Task: Add a condition where "Channel Is Voicemail" in new tickets in your groups.
Action: Mouse moved to (170, 397)
Screenshot: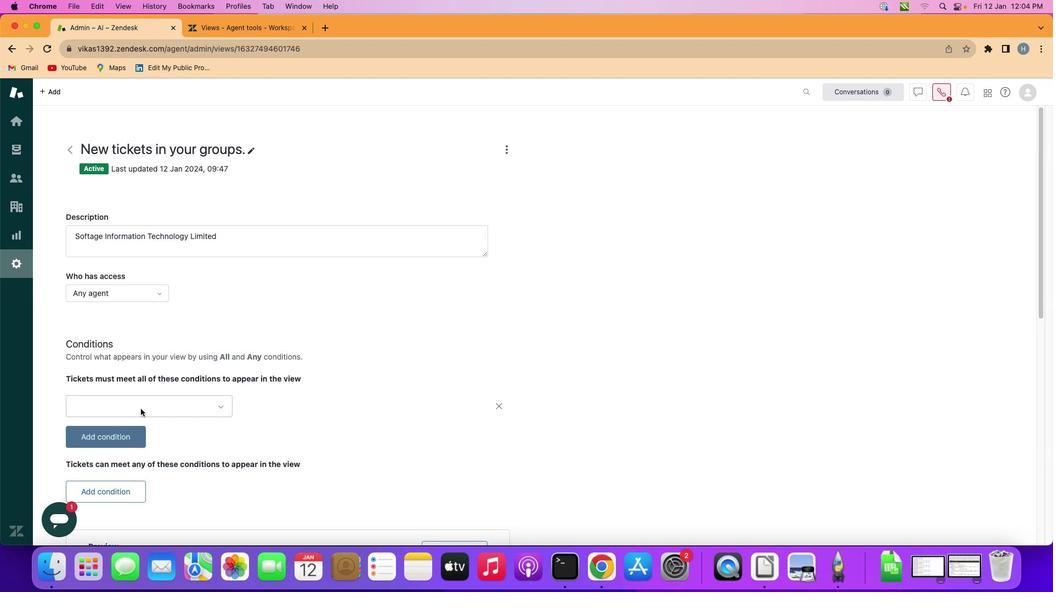 
Action: Mouse pressed left at (170, 397)
Screenshot: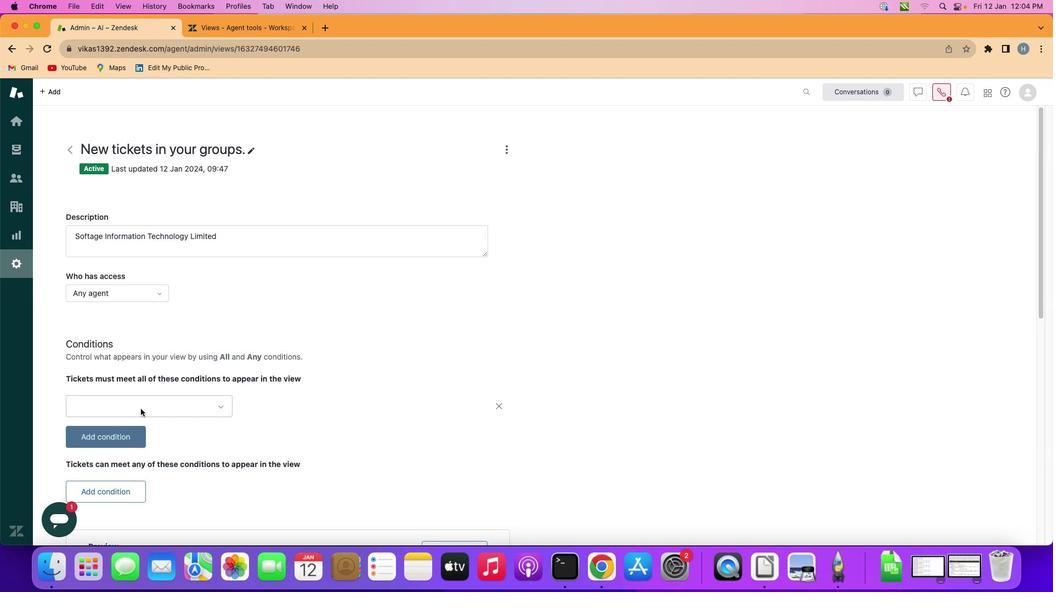 
Action: Mouse moved to (232, 391)
Screenshot: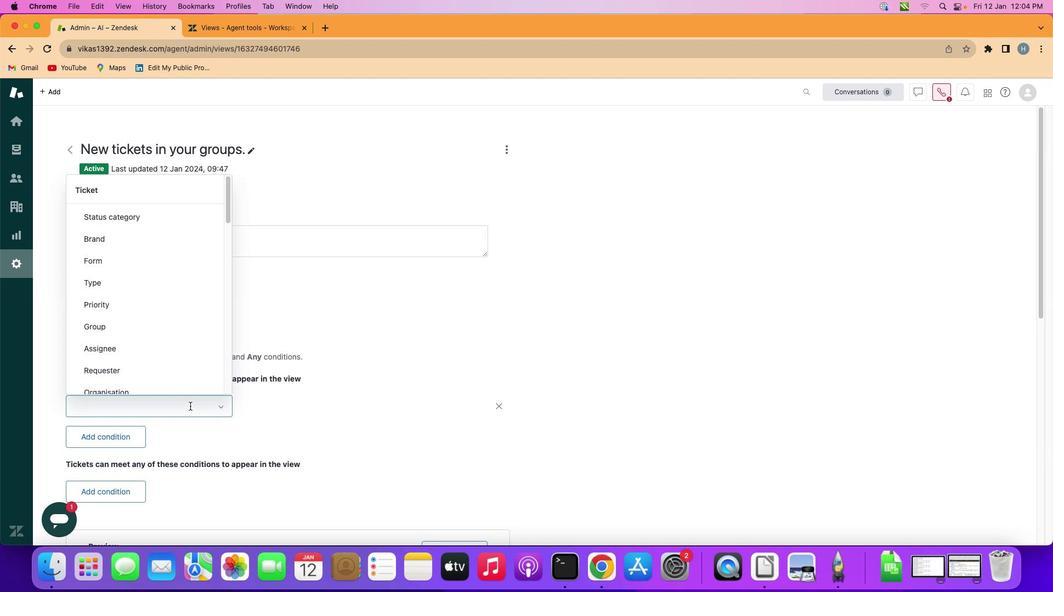 
Action: Mouse pressed left at (232, 391)
Screenshot: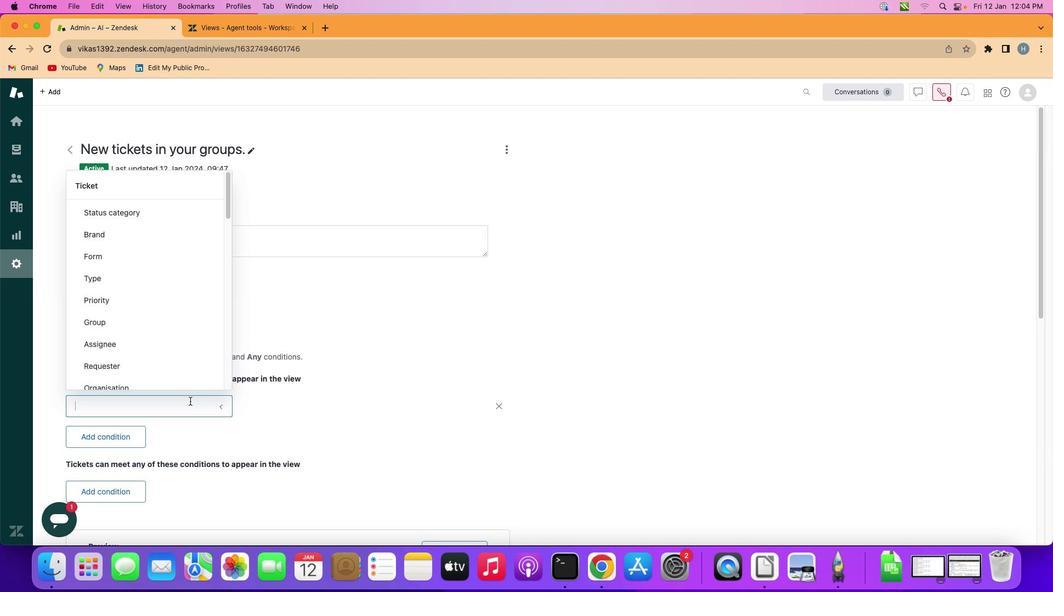 
Action: Mouse moved to (242, 289)
Screenshot: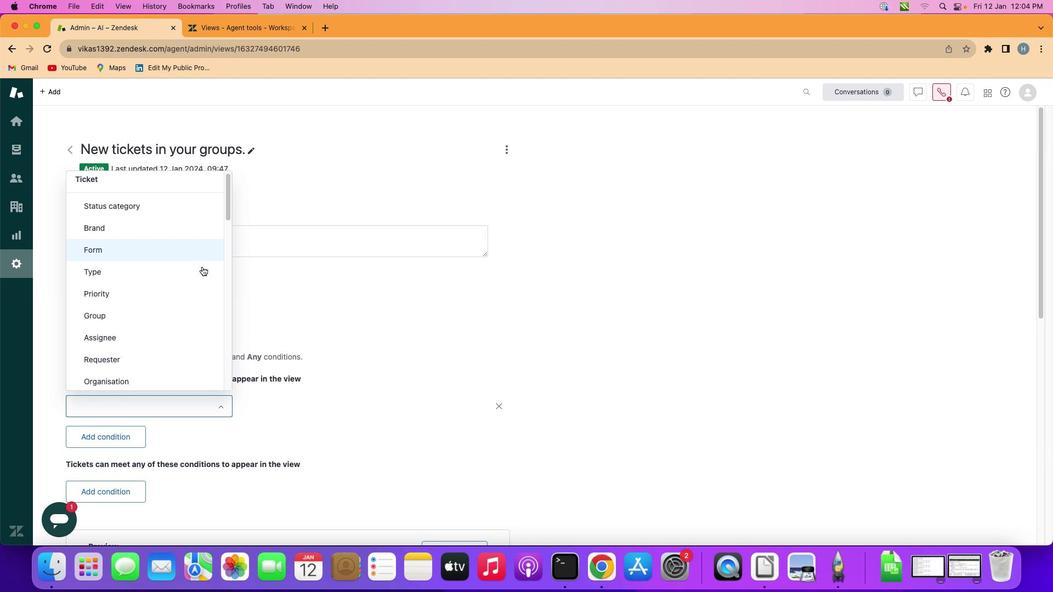
Action: Mouse scrolled (242, 289) with delta (64, 93)
Screenshot: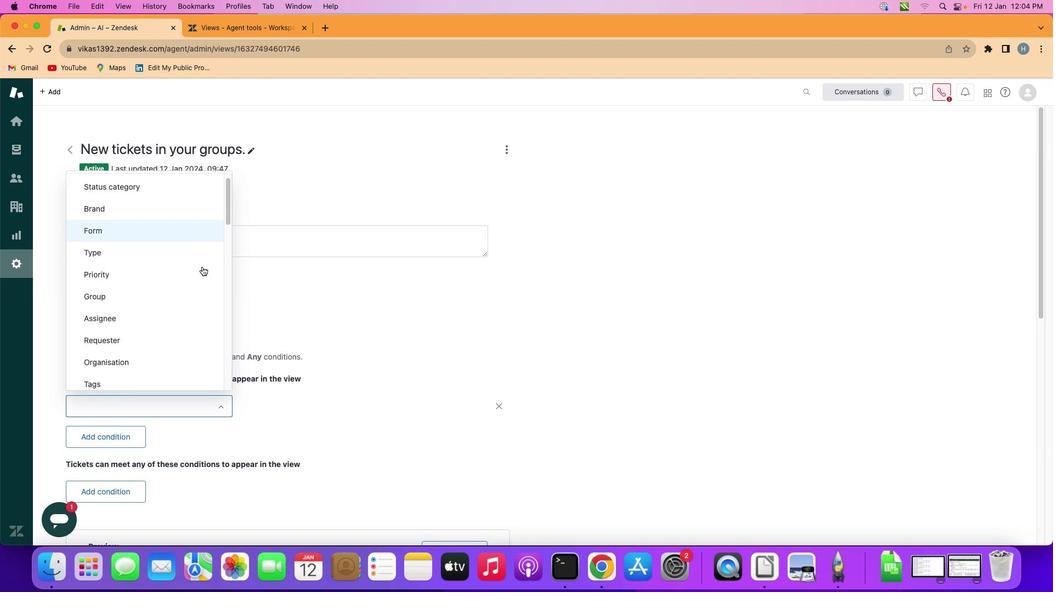 
Action: Mouse scrolled (242, 289) with delta (64, 93)
Screenshot: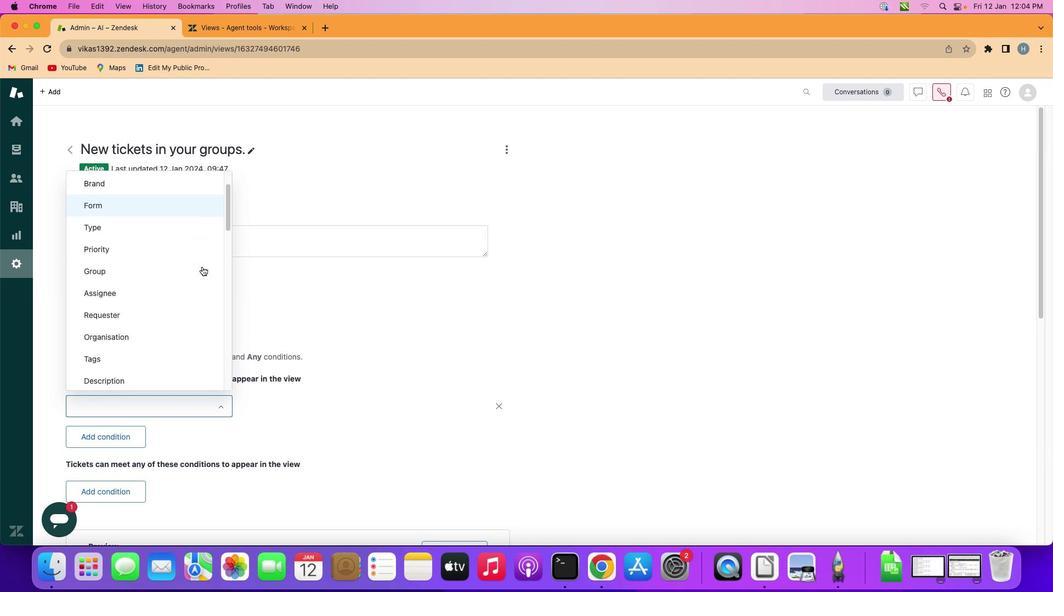 
Action: Mouse scrolled (242, 289) with delta (64, 93)
Screenshot: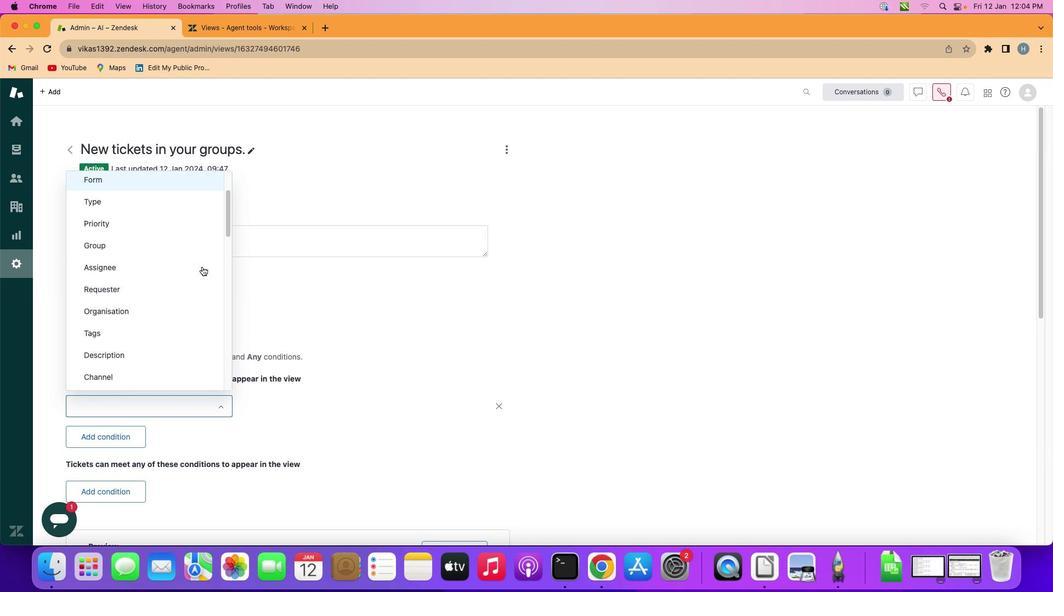 
Action: Mouse scrolled (242, 289) with delta (64, 93)
Screenshot: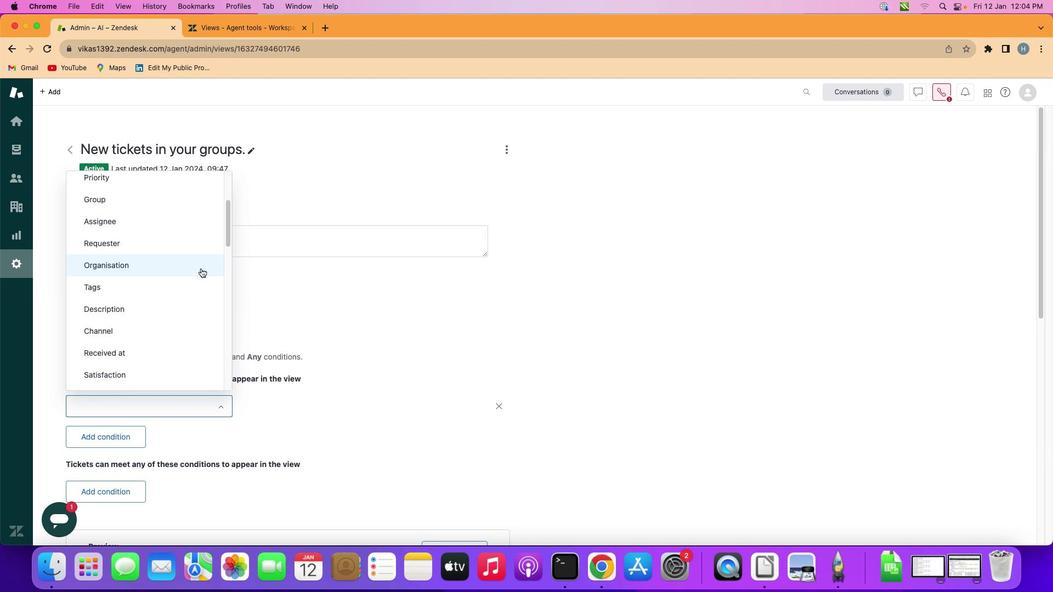 
Action: Mouse scrolled (242, 289) with delta (64, 93)
Screenshot: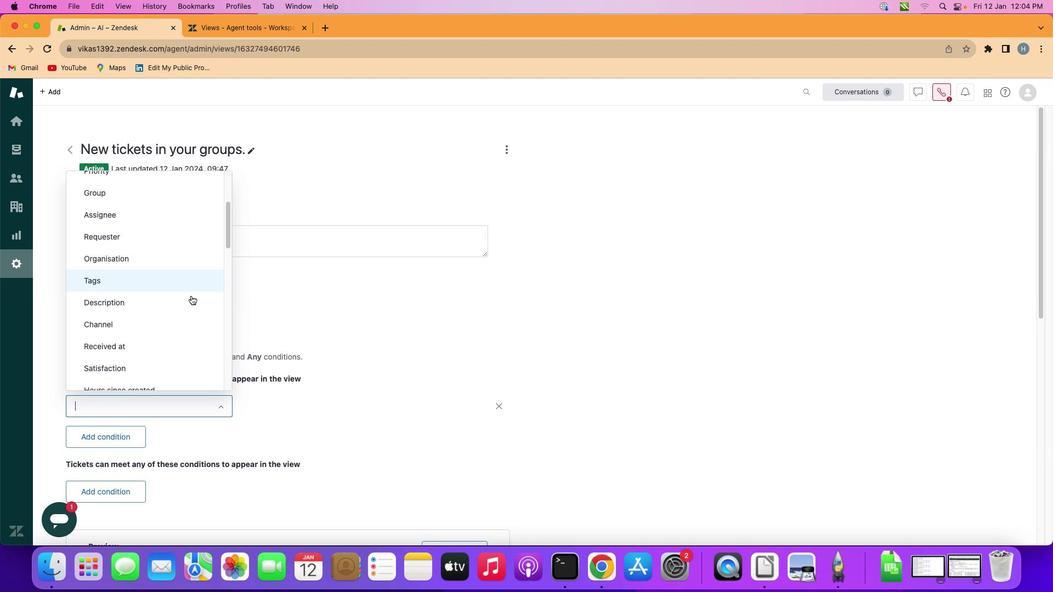 
Action: Mouse moved to (230, 326)
Screenshot: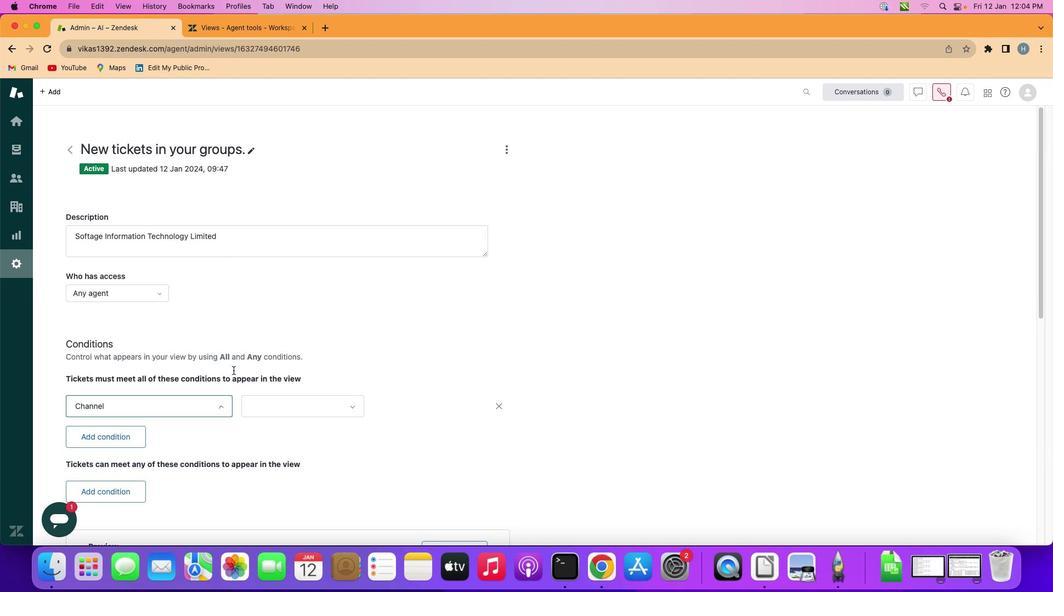 
Action: Mouse pressed left at (230, 326)
Screenshot: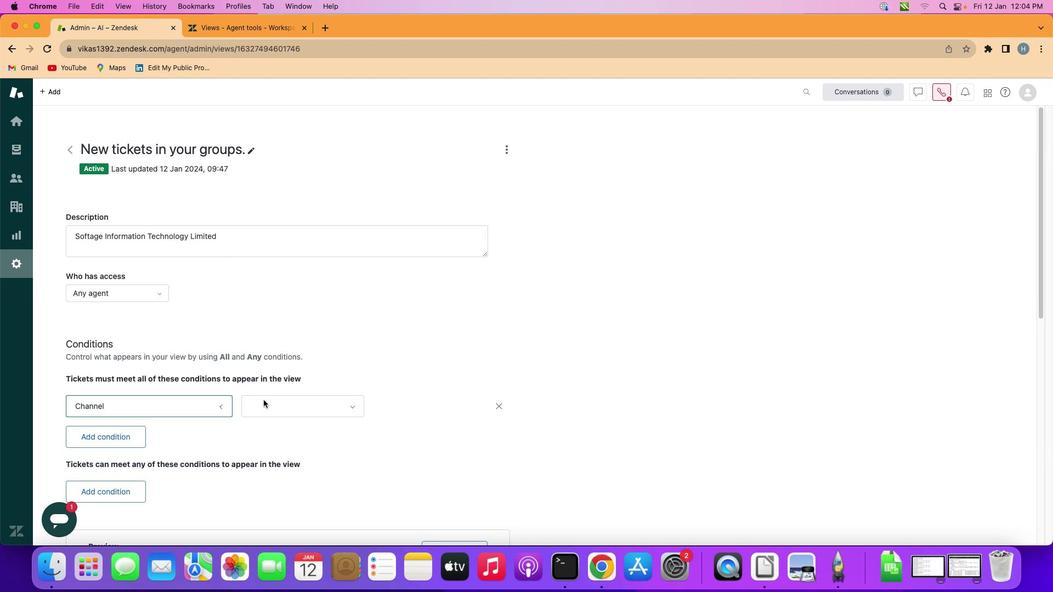 
Action: Mouse moved to (312, 391)
Screenshot: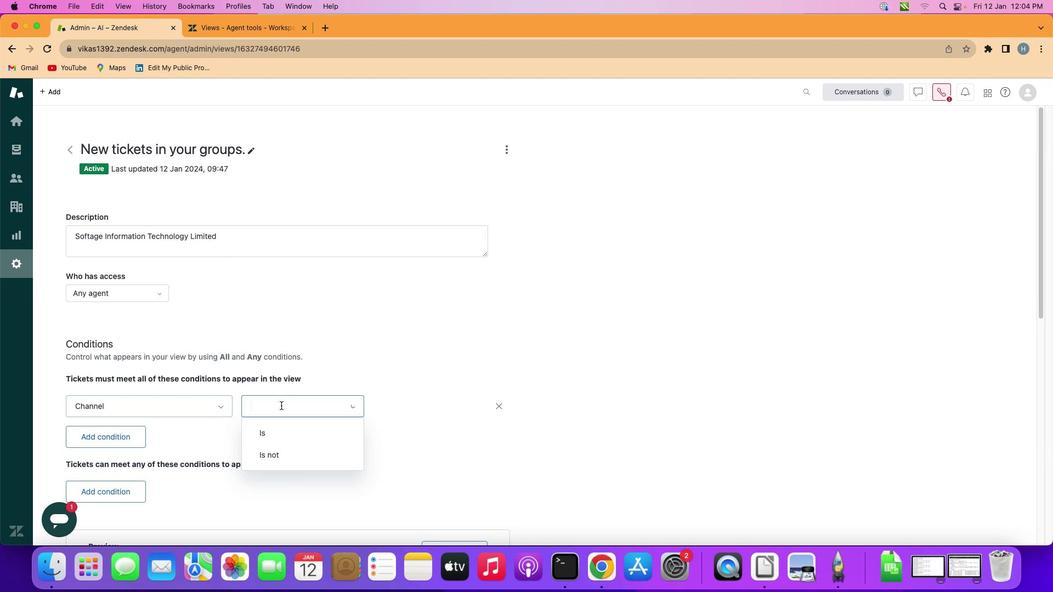 
Action: Mouse pressed left at (312, 391)
Screenshot: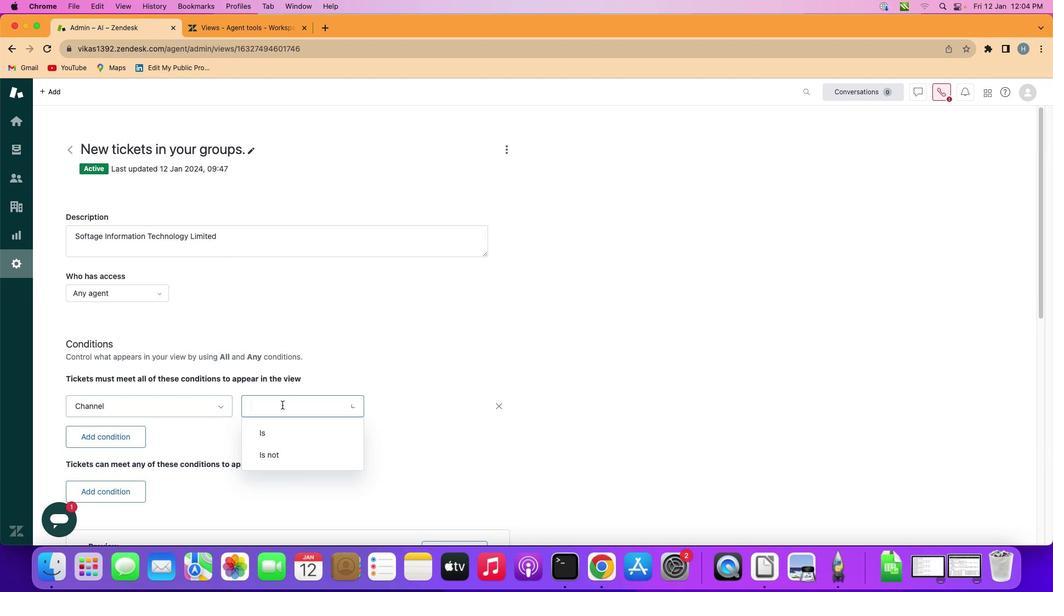 
Action: Mouse moved to (321, 412)
Screenshot: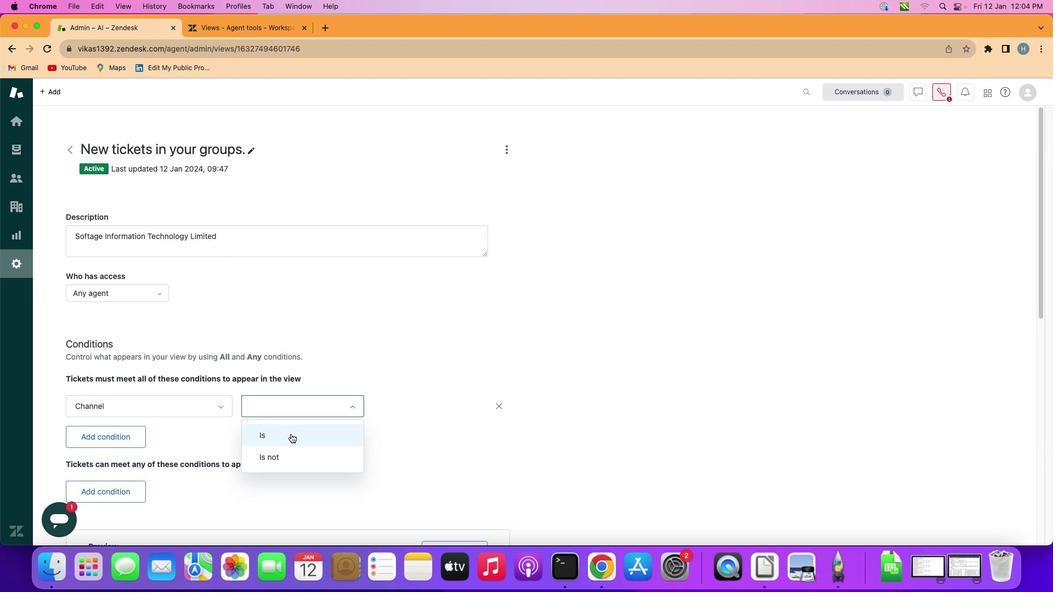 
Action: Mouse pressed left at (321, 412)
Screenshot: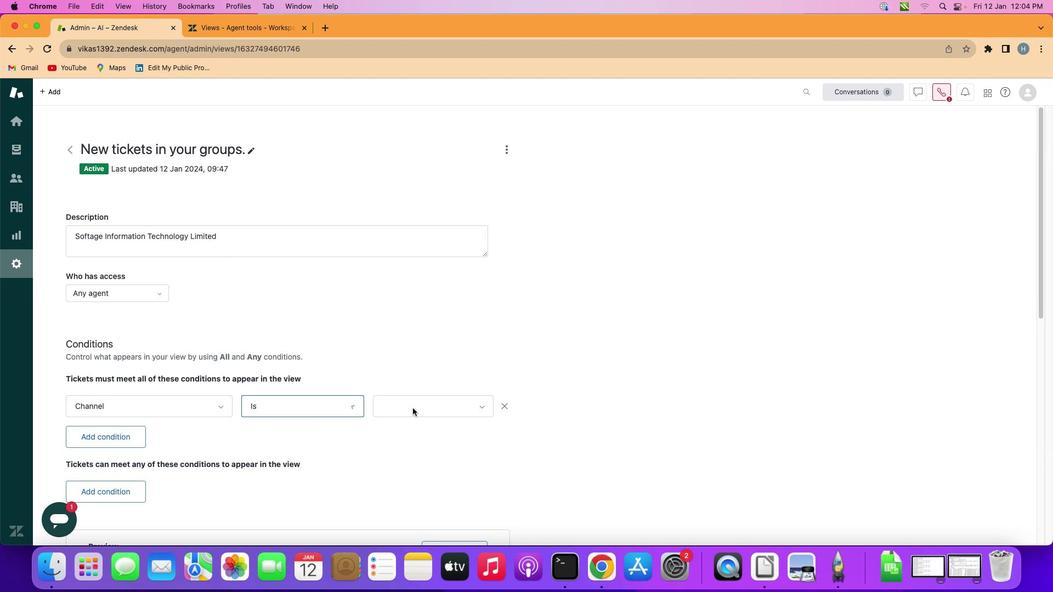 
Action: Mouse moved to (455, 385)
Screenshot: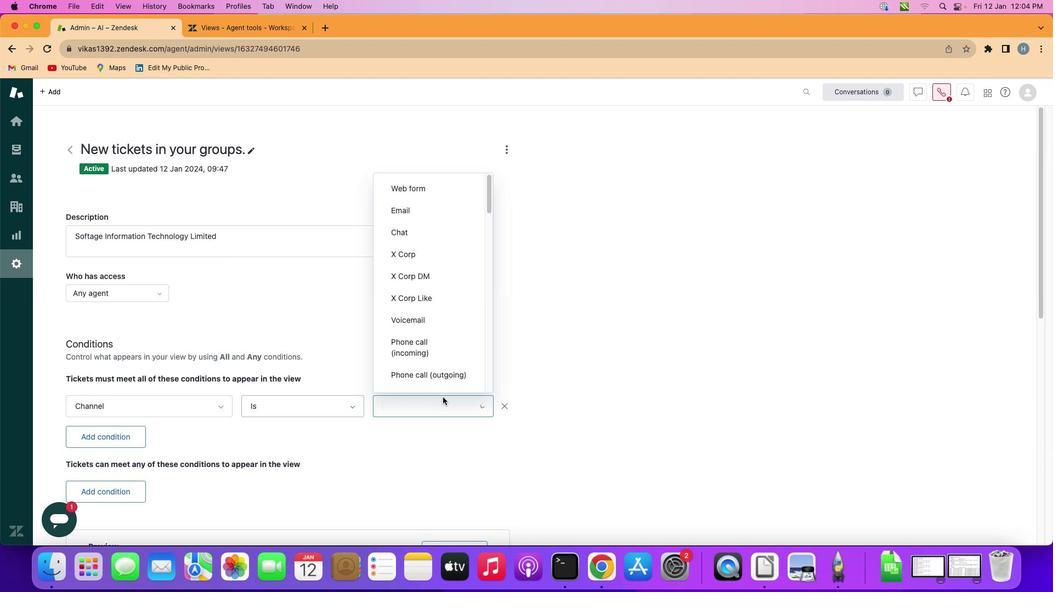 
Action: Mouse pressed left at (455, 385)
Screenshot: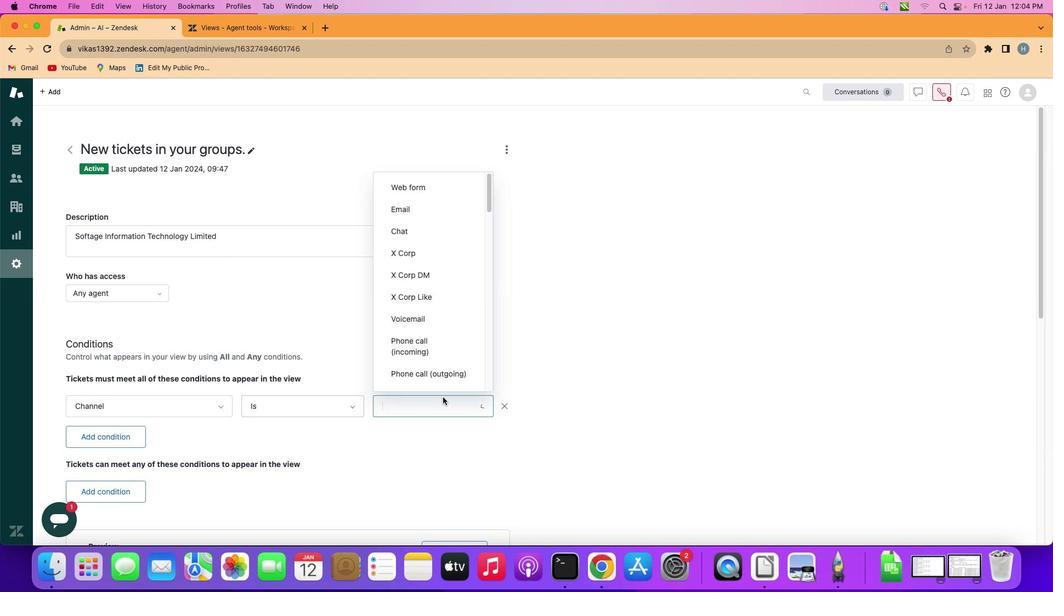 
Action: Mouse moved to (461, 323)
Screenshot: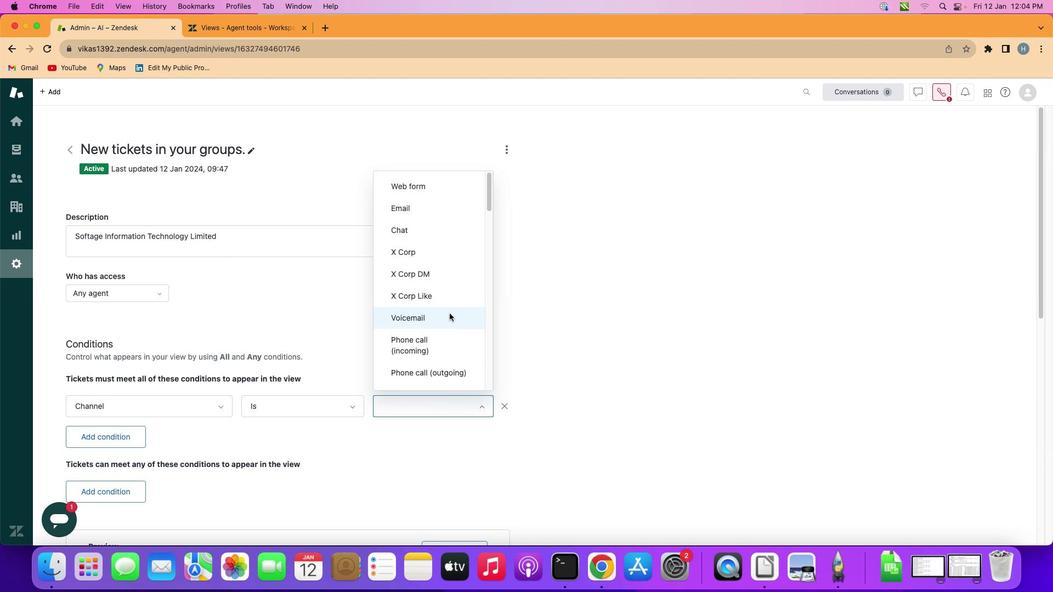 
Action: Mouse pressed left at (461, 323)
Screenshot: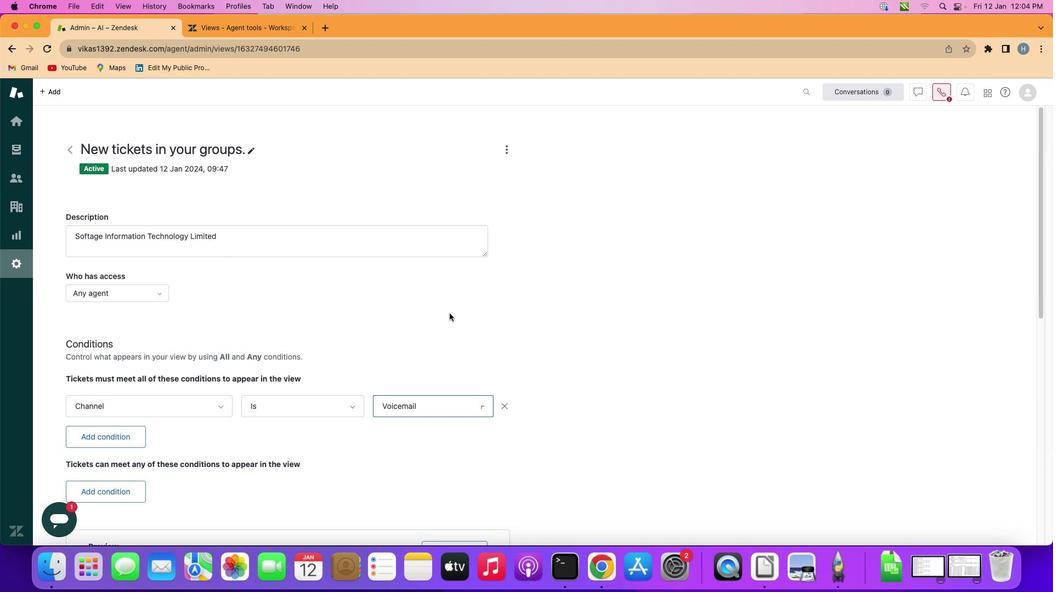
